 Task: Add an event with the title Interview with Irvin, date '2024/05/28', time 7:30 AM to 9:30 AMand add a description: The Team Building Retreat: Problem-Solving Activities will take place in a tranquil and inspiring location, away from the usual work setting. The retreat will span over a dedicated period, allowing participants to fully immerse themselves in the experience and focus on building their problem-solving capabilities., put the event into Blue category . Add location for the event as: 123 Mount Olympus, Greece, logged in from the account softage.2@softage.netand send the event invitation to softage.3@softage.net and softage.4@softage.net. Set a reminder for the event 18 week before
Action: Mouse moved to (95, 103)
Screenshot: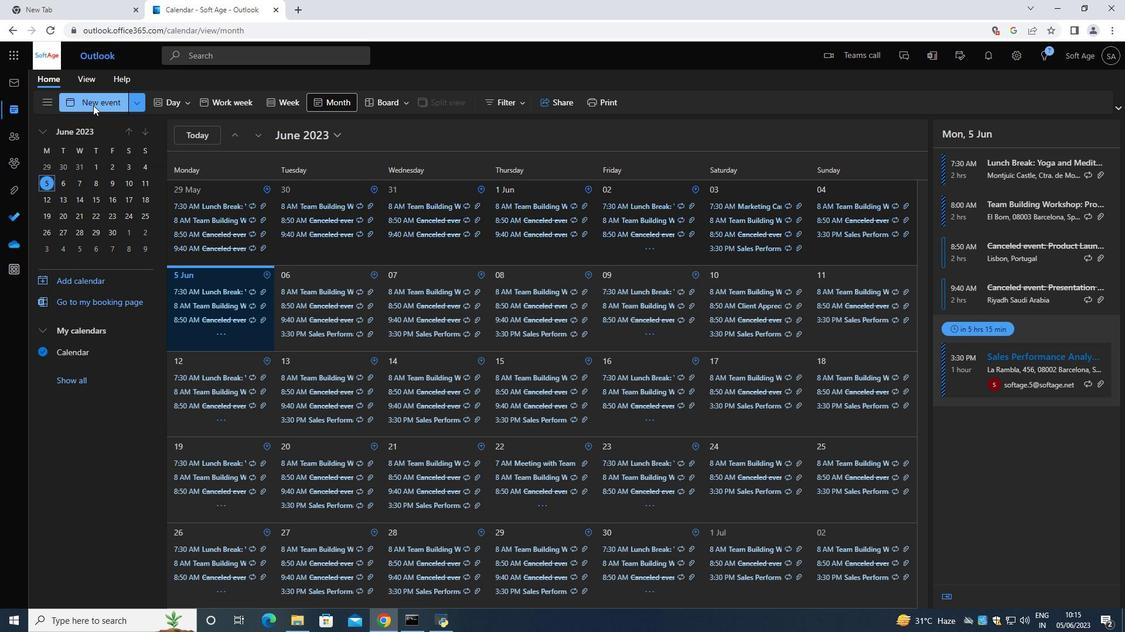 
Action: Mouse pressed left at (95, 103)
Screenshot: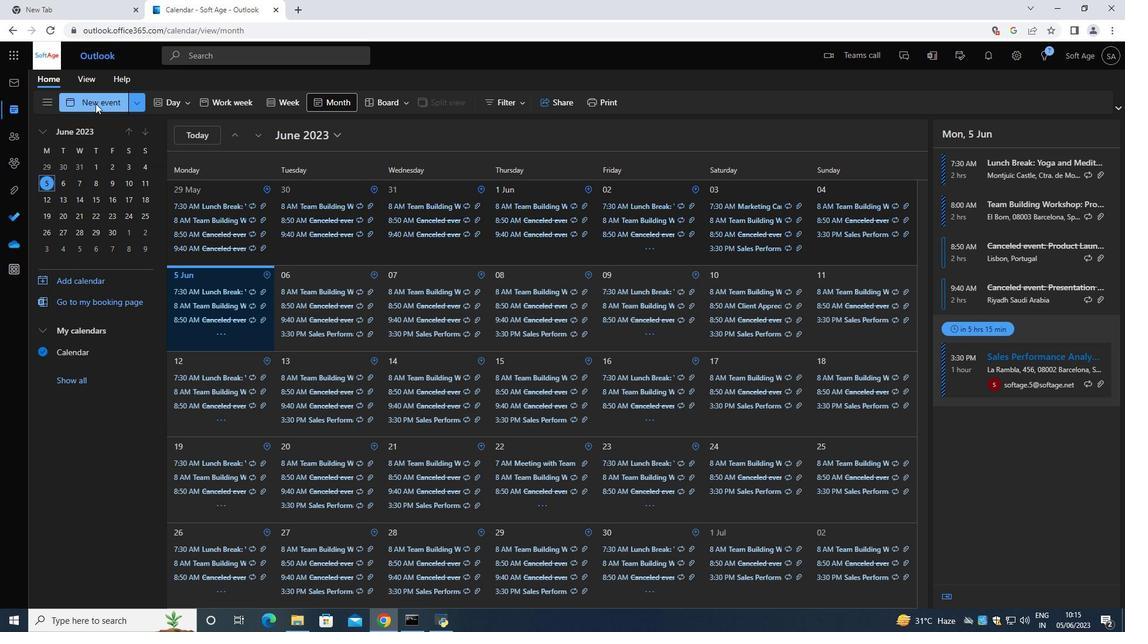
Action: Mouse moved to (464, 110)
Screenshot: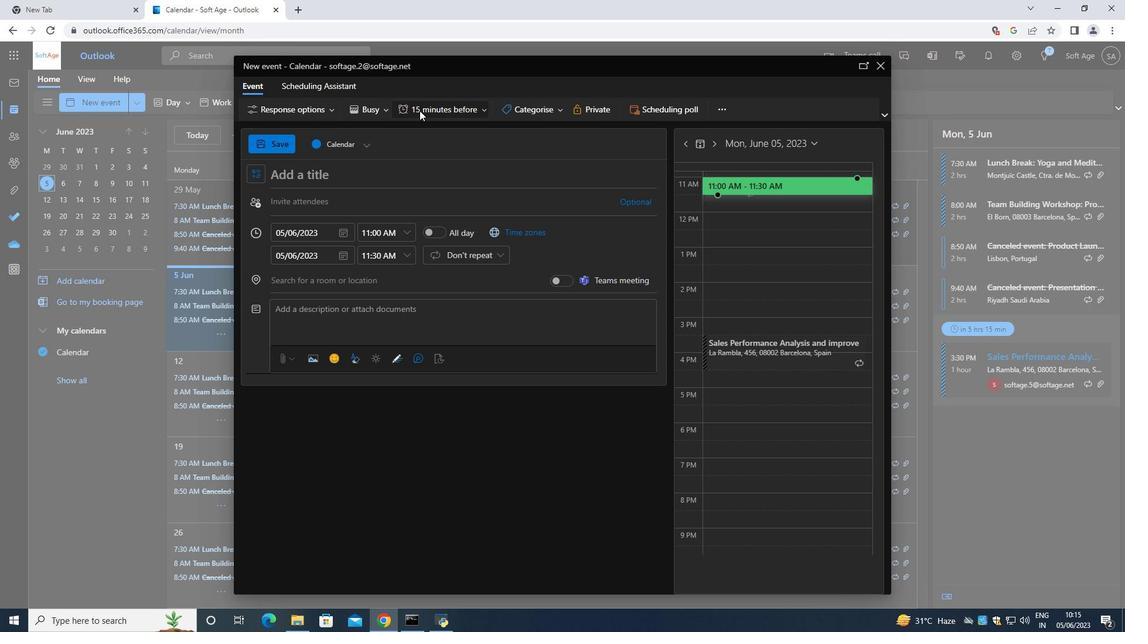 
Action: Mouse pressed left at (464, 110)
Screenshot: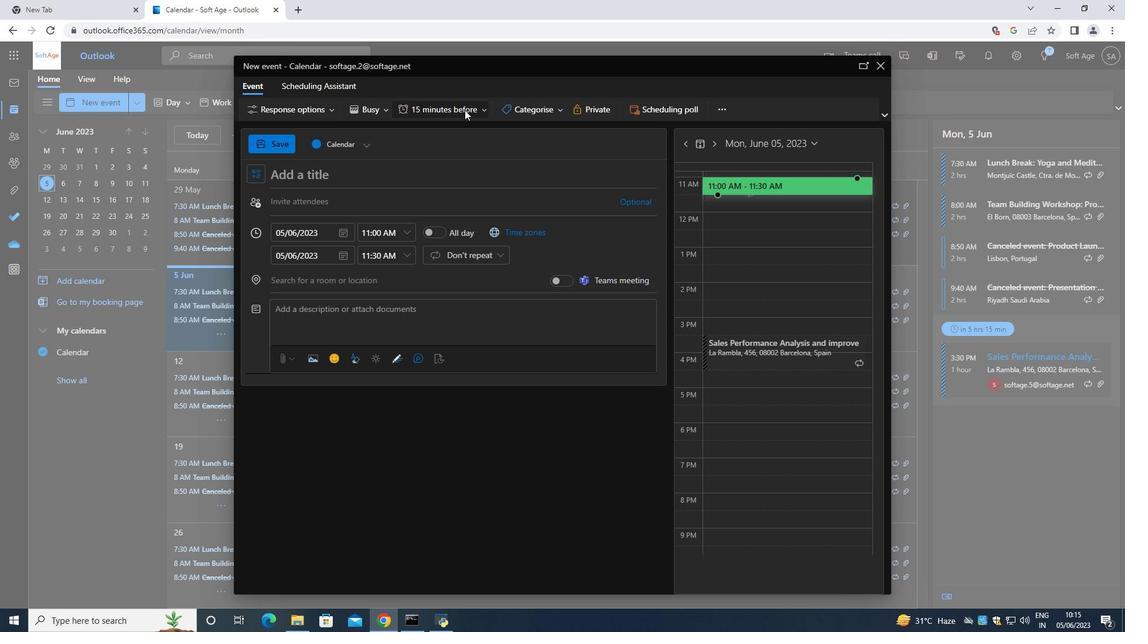 
Action: Mouse moved to (463, 109)
Screenshot: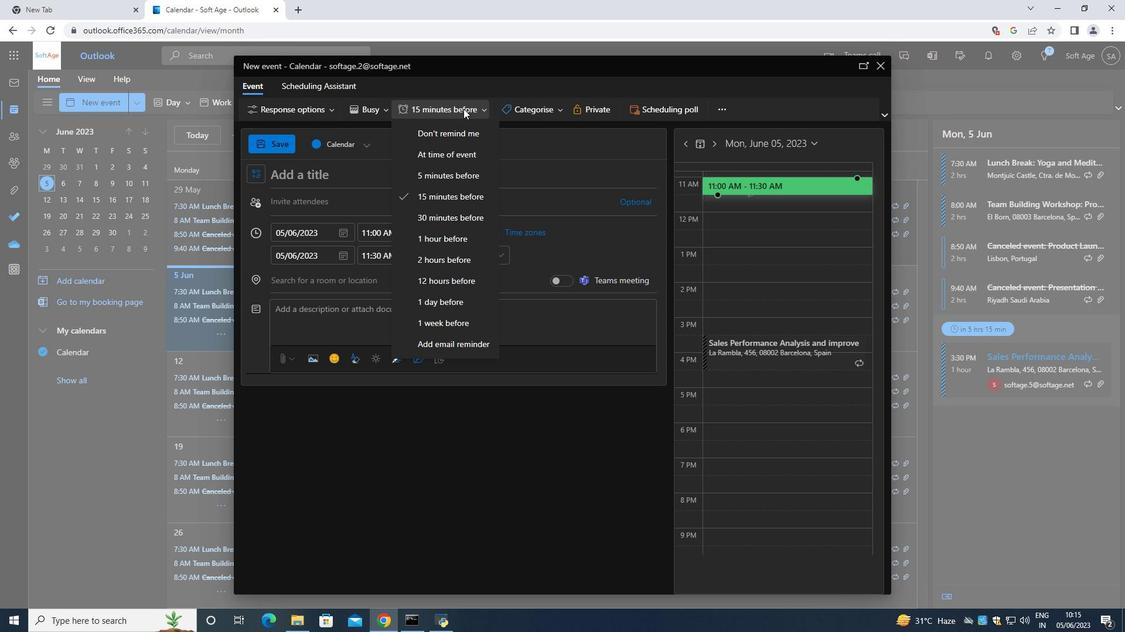 
